Task: Add a dependency to the task Integrate a new online platform for online art history courses , the existing task  Create a new online platform for online financial planning services in the project ConstructTech
Action: Mouse moved to (68, 419)
Screenshot: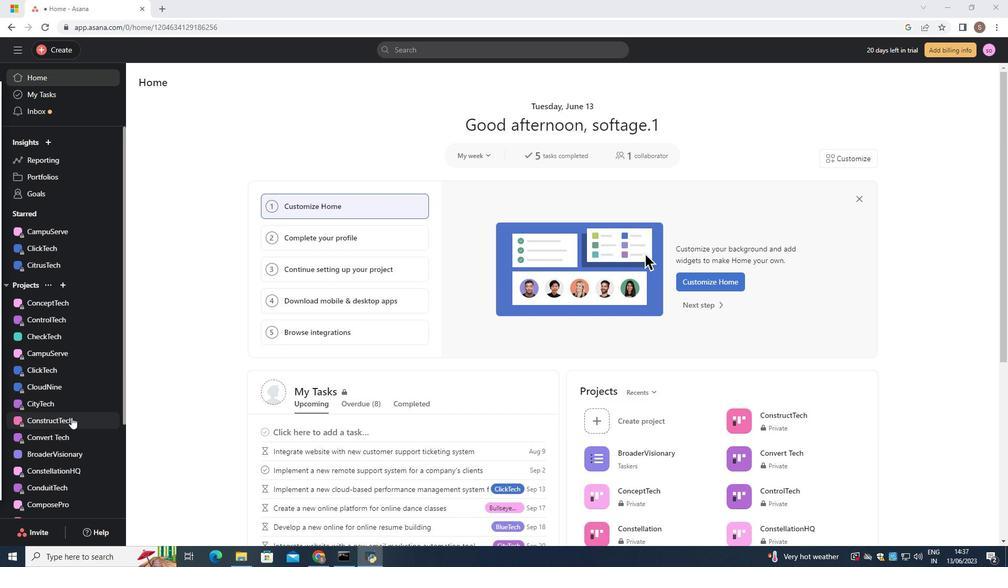 
Action: Mouse pressed left at (68, 419)
Screenshot: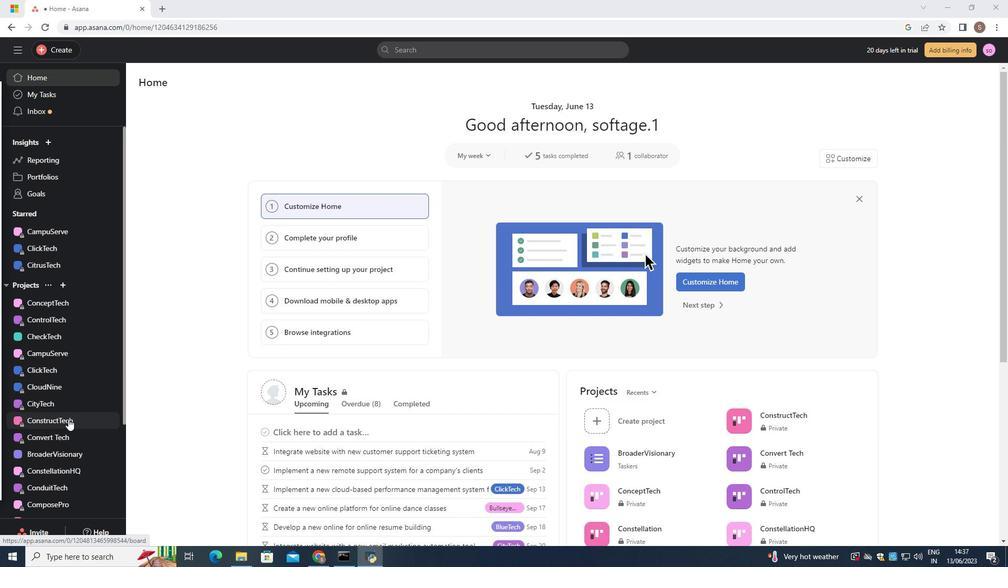 
Action: Mouse moved to (217, 240)
Screenshot: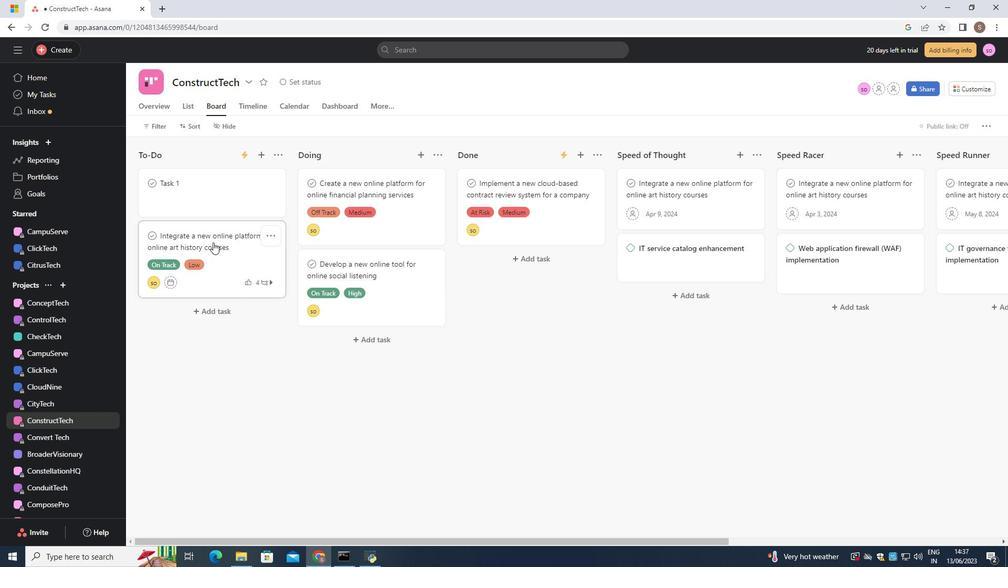 
Action: Mouse pressed left at (217, 240)
Screenshot: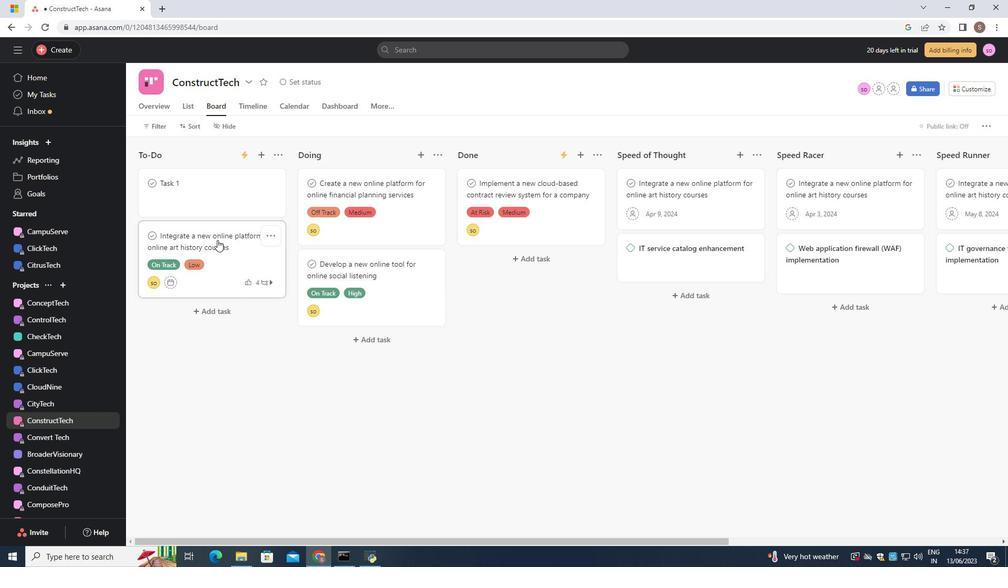 
Action: Mouse moved to (730, 305)
Screenshot: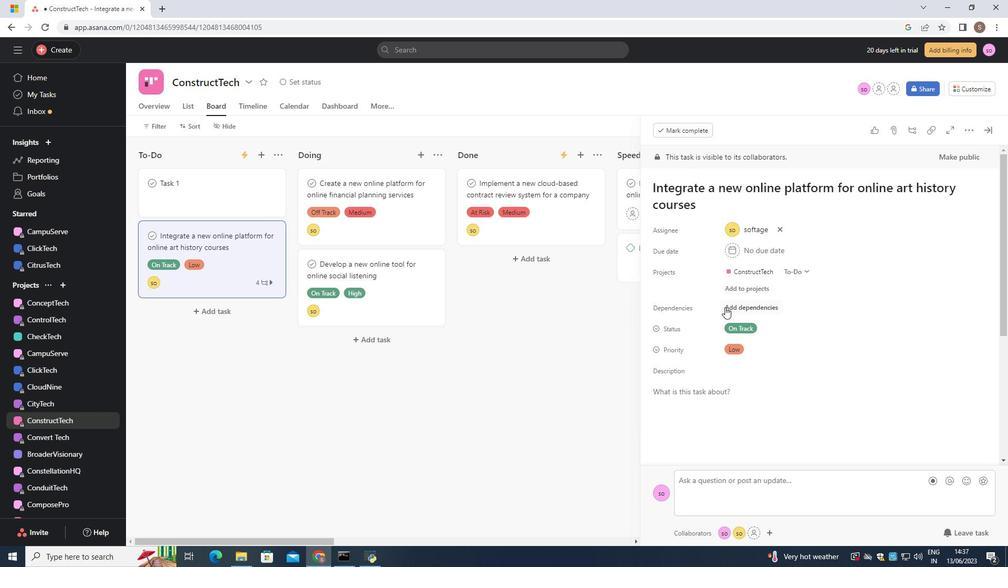 
Action: Mouse pressed left at (730, 305)
Screenshot: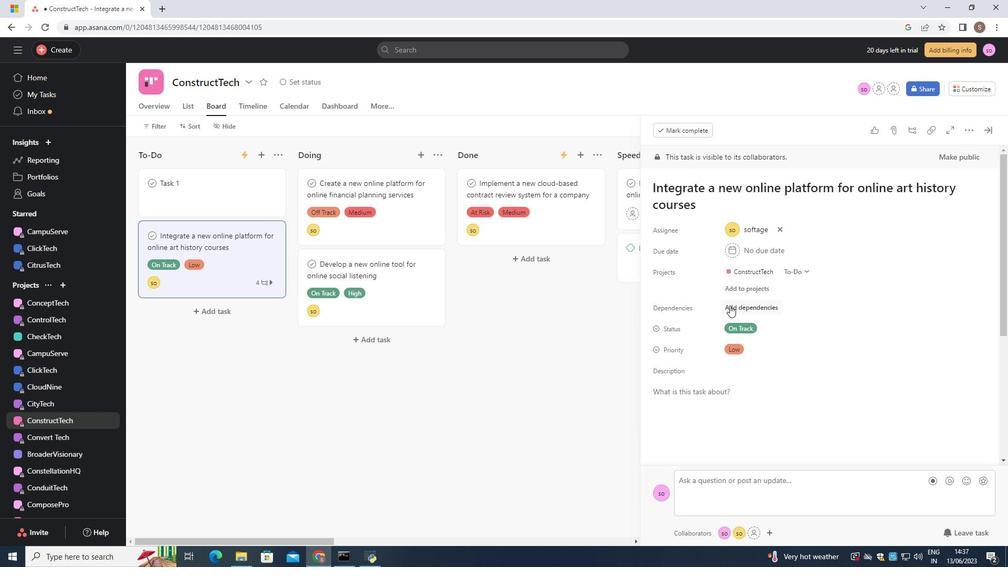 
Action: Mouse moved to (640, 333)
Screenshot: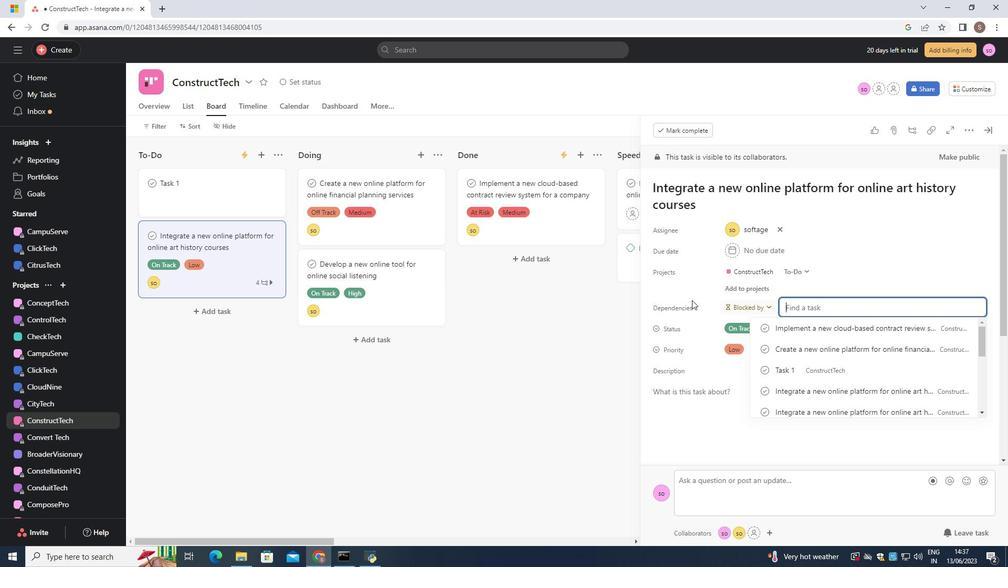 
Action: Key pressed <Key.shift>Create<Key.space>a<Key.space>new<Key.space>online<Key.space>platform<Key.space>for<Key.space>online<Key.space>financial<Key.space>planning<Key.space>services
Screenshot: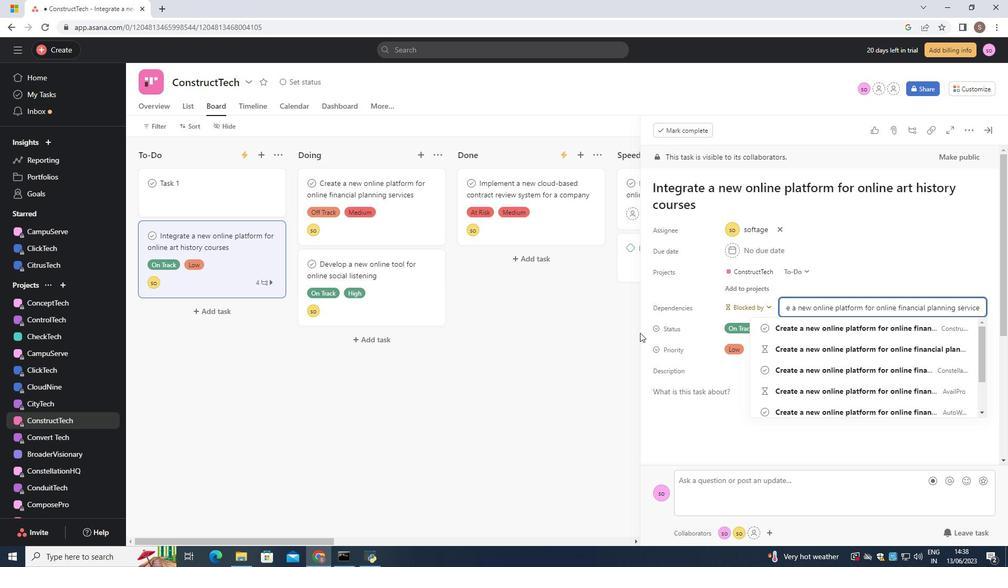
Action: Mouse moved to (804, 330)
Screenshot: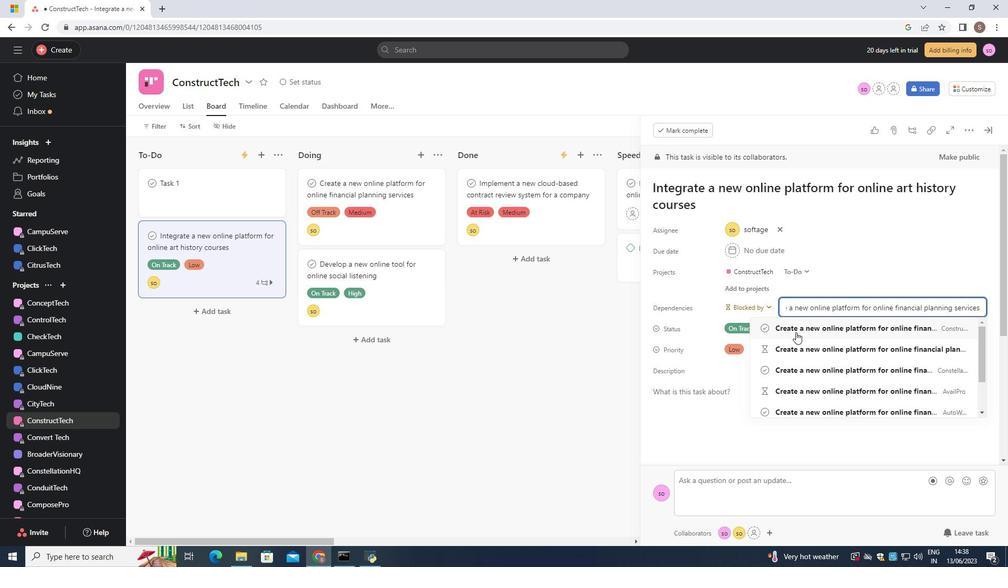 
Action: Mouse pressed left at (804, 330)
Screenshot: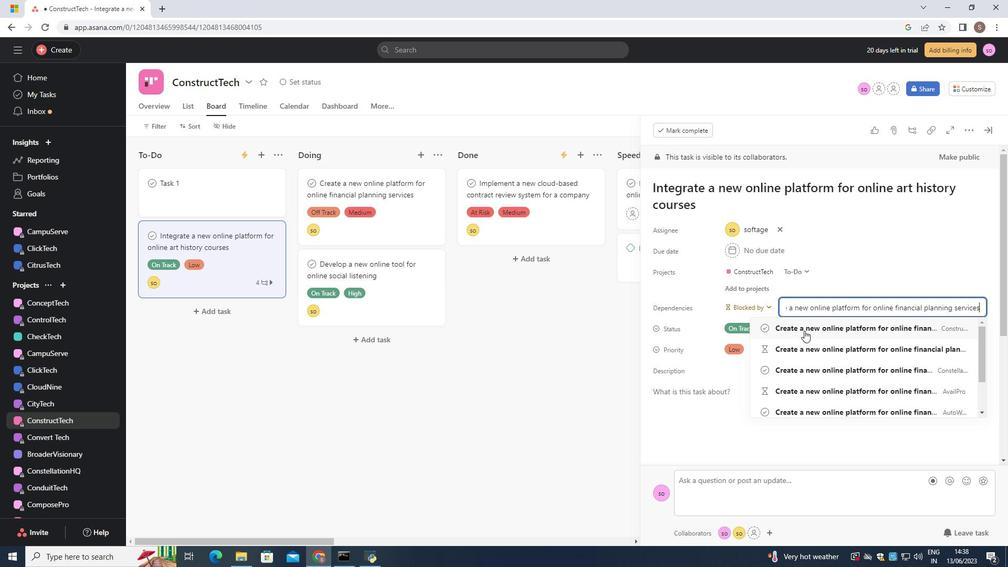 
